 Task: Check the sale-to-list ratio of washer and dry in the last 1 year.
Action: Mouse moved to (931, 229)
Screenshot: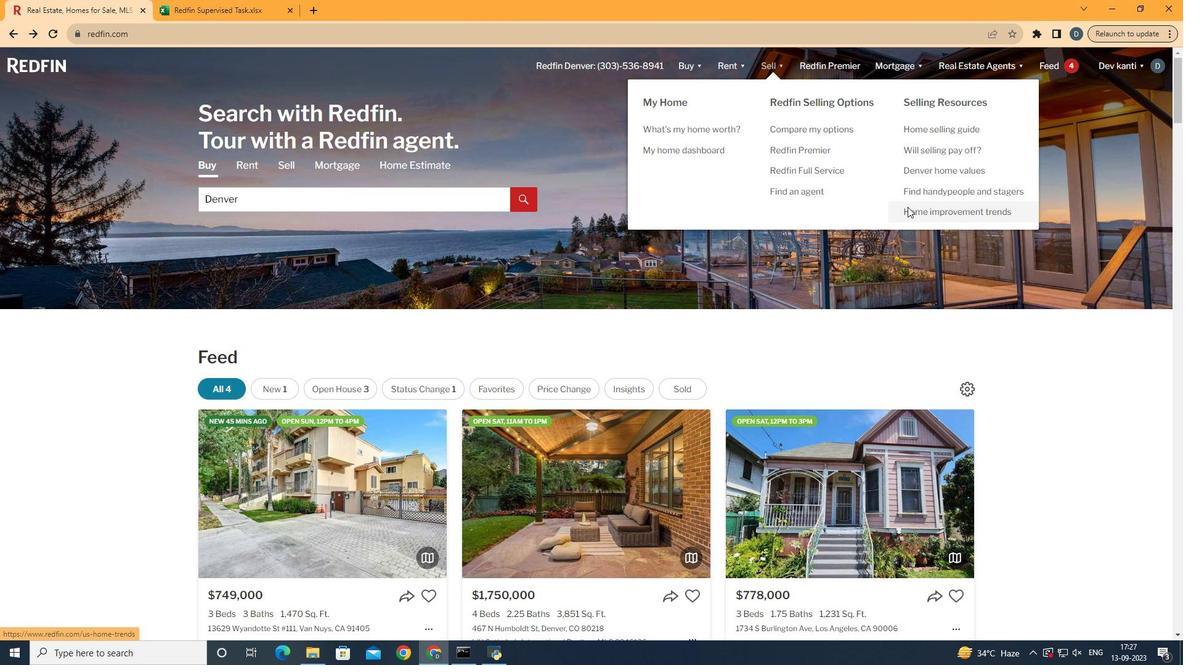 
Action: Mouse pressed left at (931, 229)
Screenshot: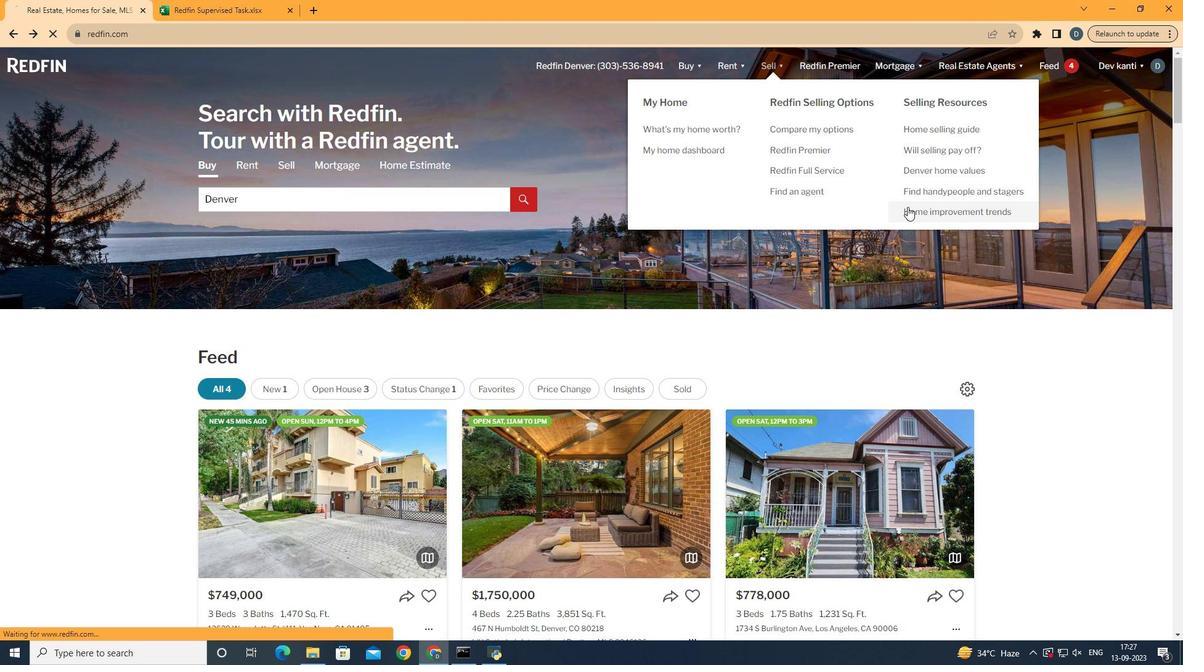 
Action: Mouse moved to (322, 262)
Screenshot: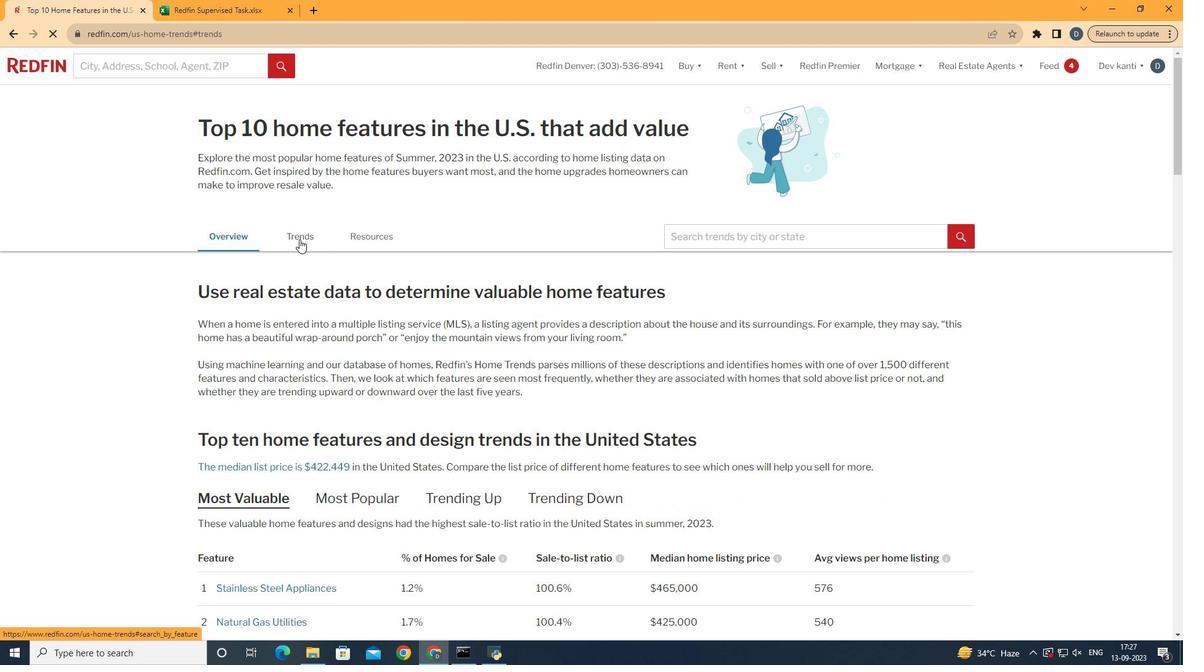 
Action: Mouse pressed left at (322, 262)
Screenshot: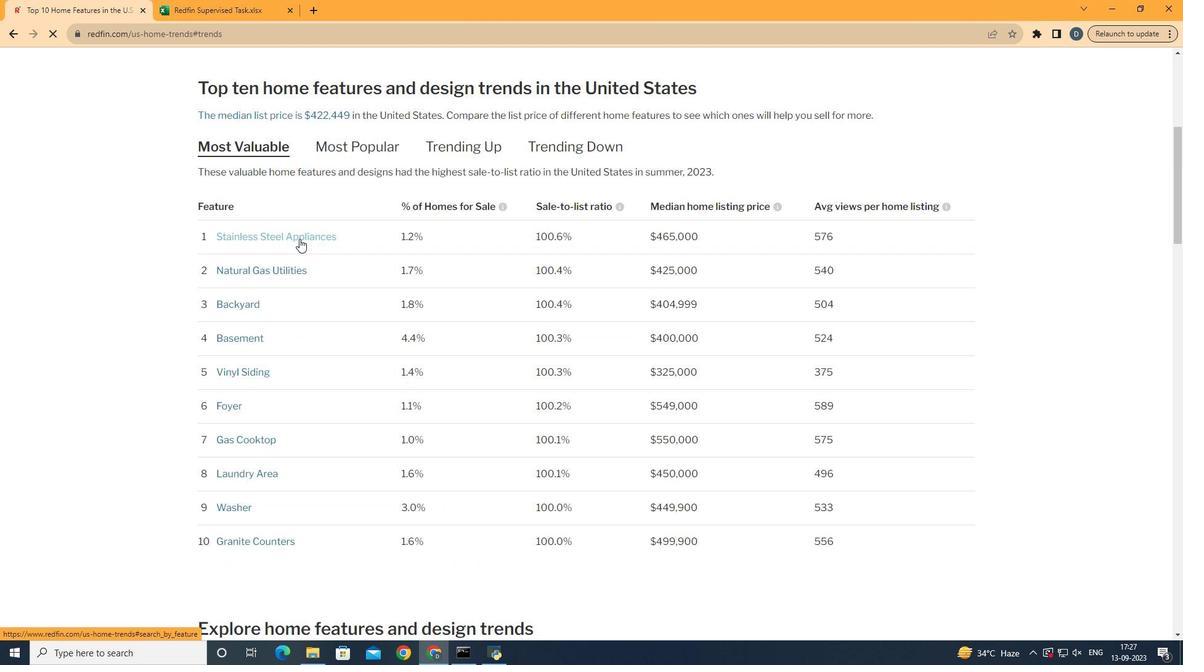 
Action: Mouse moved to (746, 288)
Screenshot: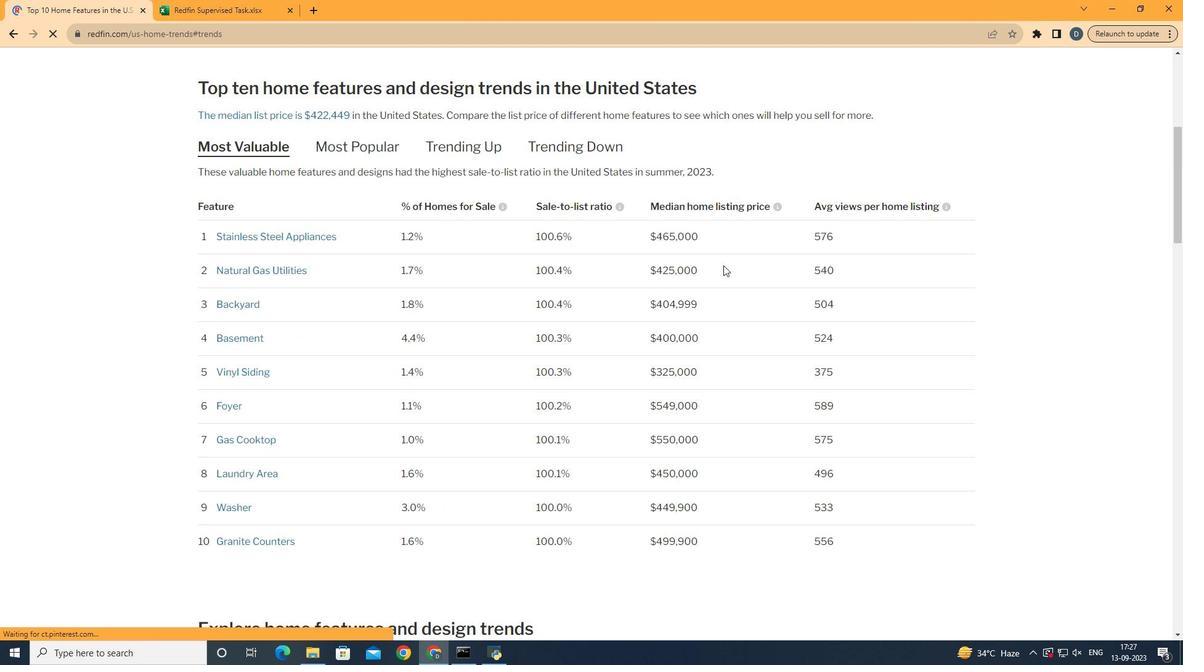 
Action: Mouse scrolled (746, 287) with delta (0, 0)
Screenshot: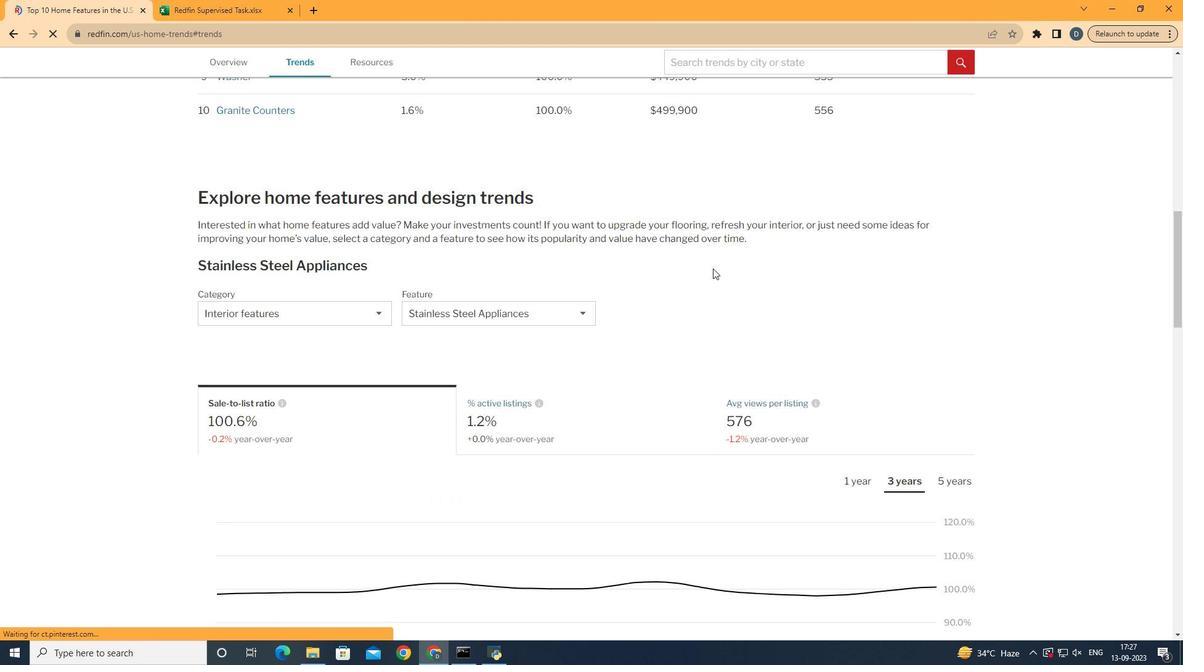 
Action: Mouse scrolled (746, 287) with delta (0, 0)
Screenshot: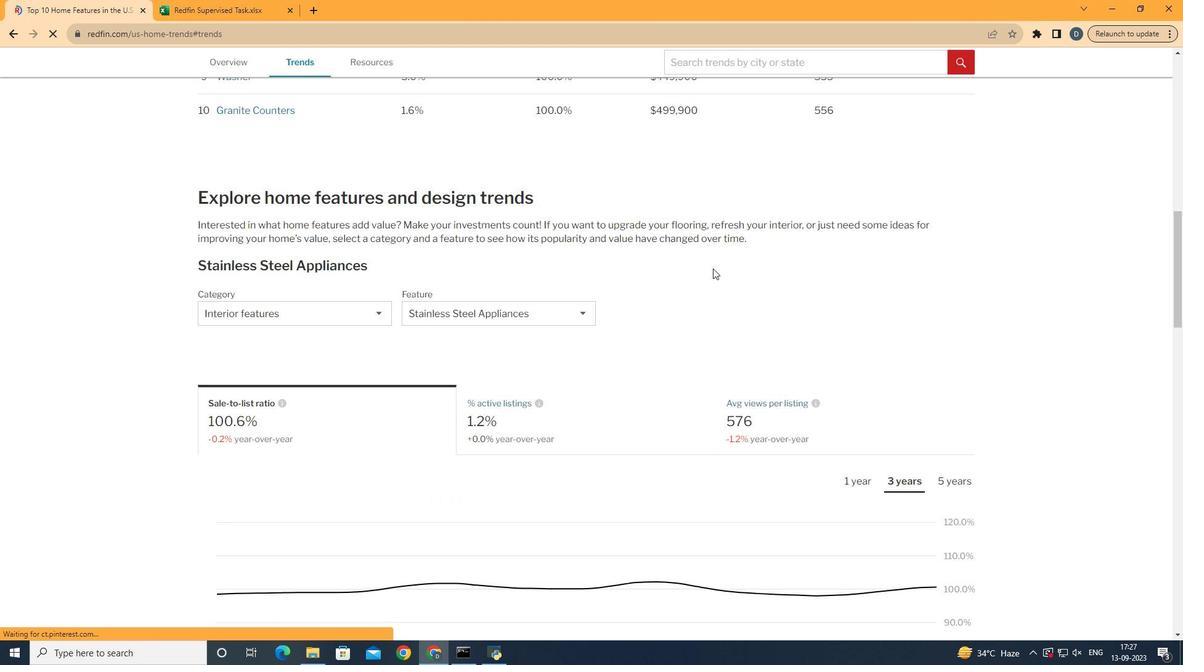 
Action: Mouse scrolled (746, 287) with delta (0, 0)
Screenshot: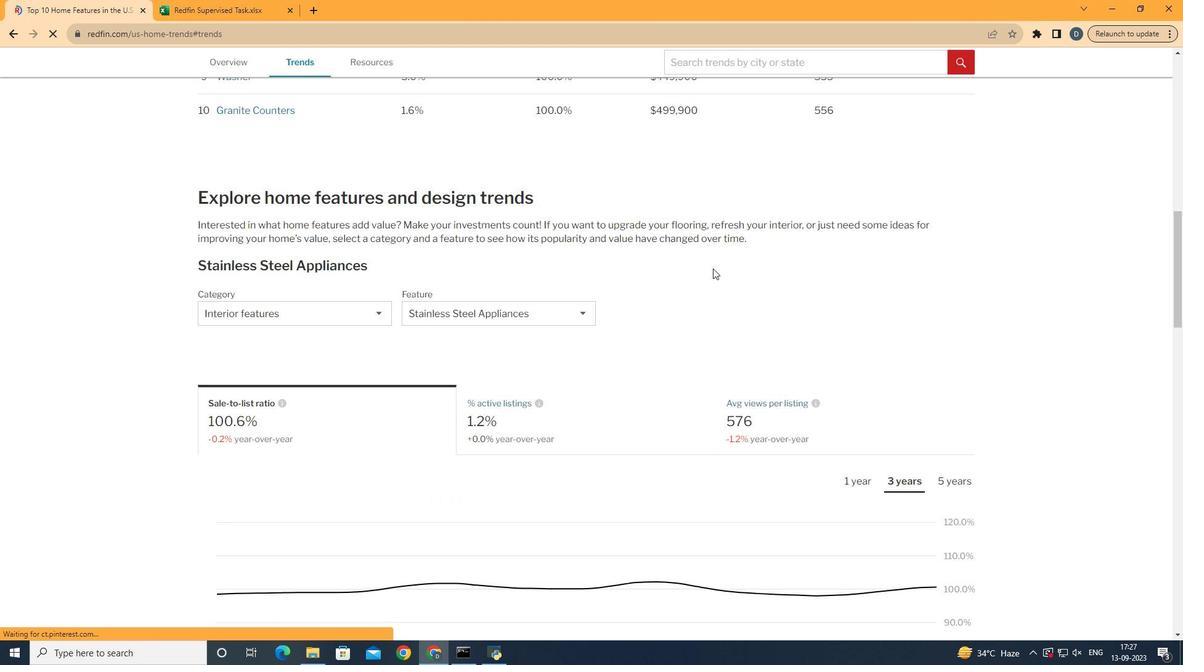 
Action: Mouse scrolled (746, 287) with delta (0, 0)
Screenshot: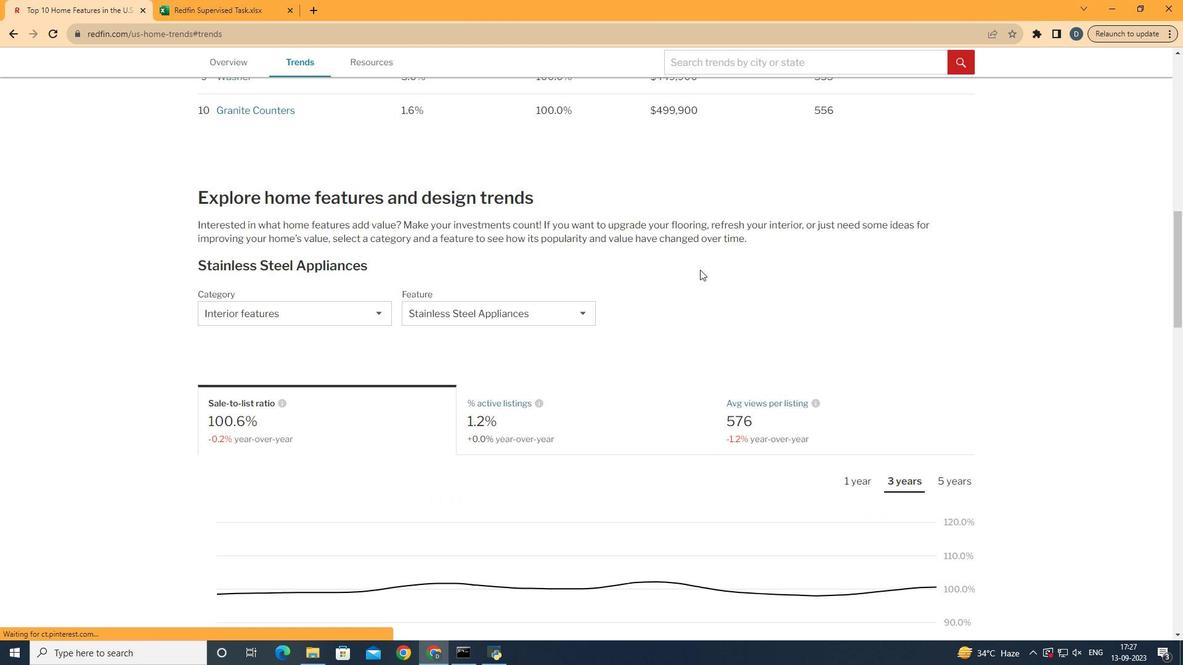 
Action: Mouse scrolled (746, 287) with delta (0, 0)
Screenshot: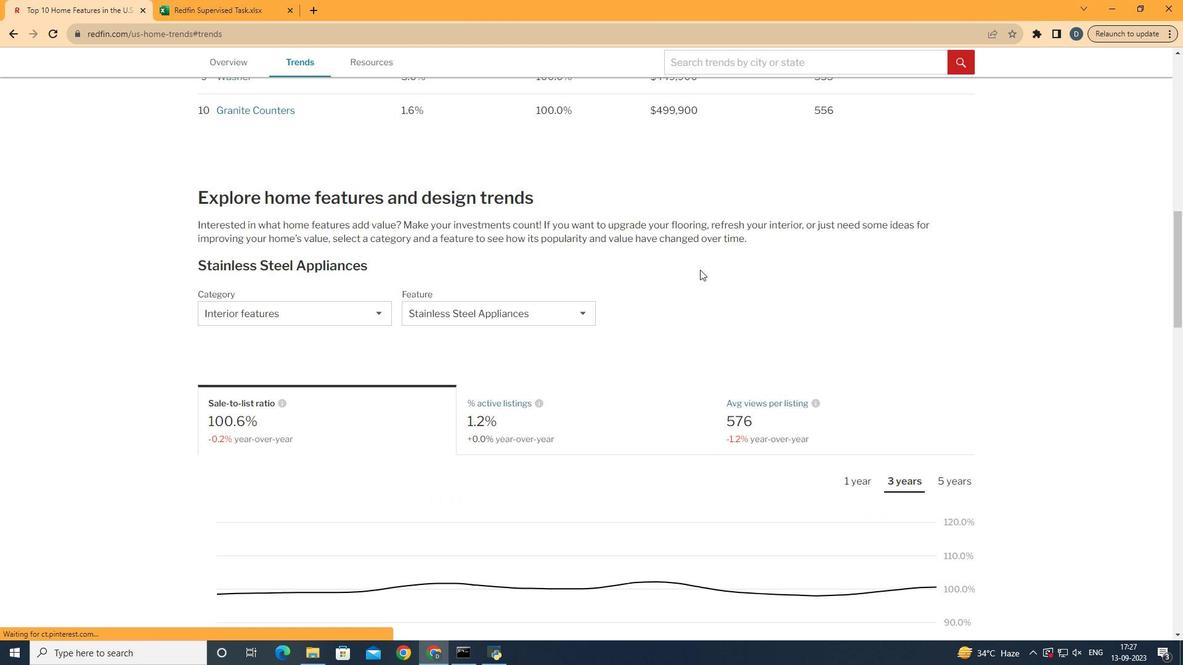 
Action: Mouse scrolled (746, 287) with delta (0, 0)
Screenshot: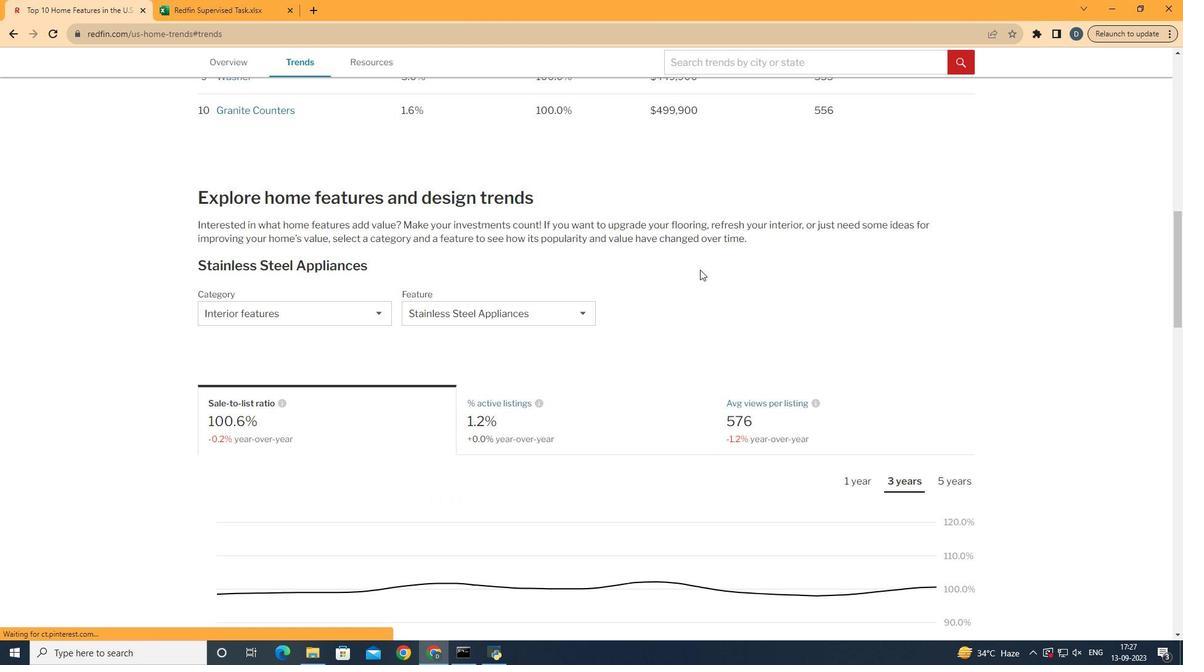 
Action: Mouse scrolled (746, 287) with delta (0, 0)
Screenshot: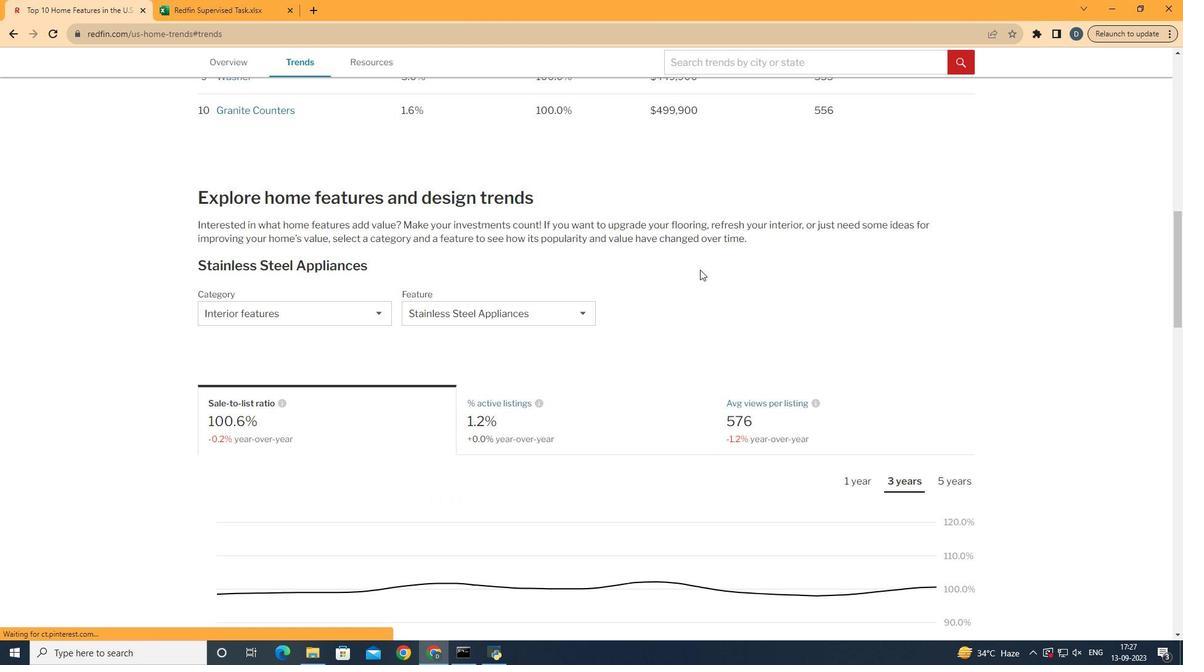 
Action: Mouse moved to (367, 335)
Screenshot: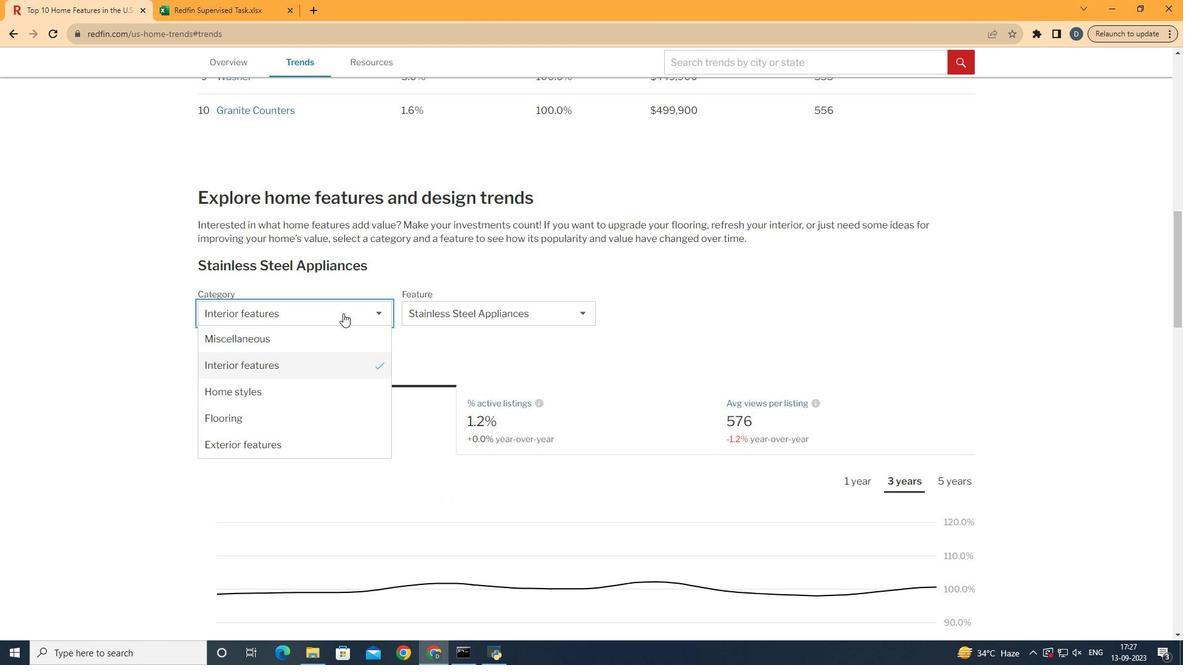 
Action: Mouse pressed left at (367, 335)
Screenshot: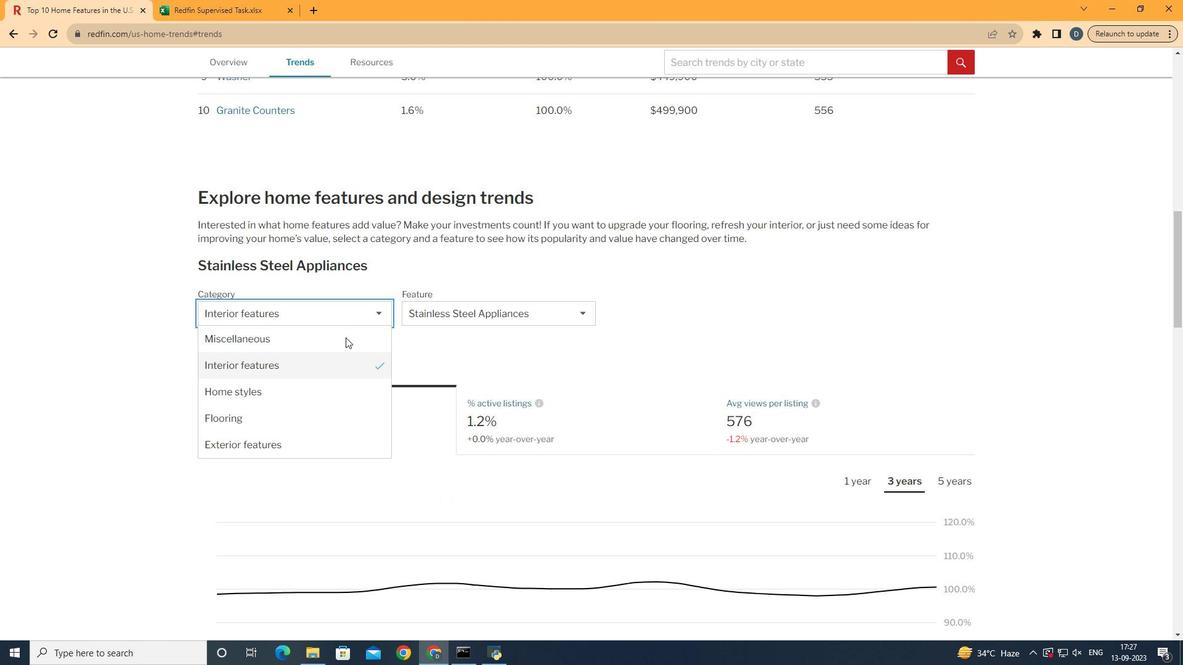 
Action: Mouse moved to (378, 388)
Screenshot: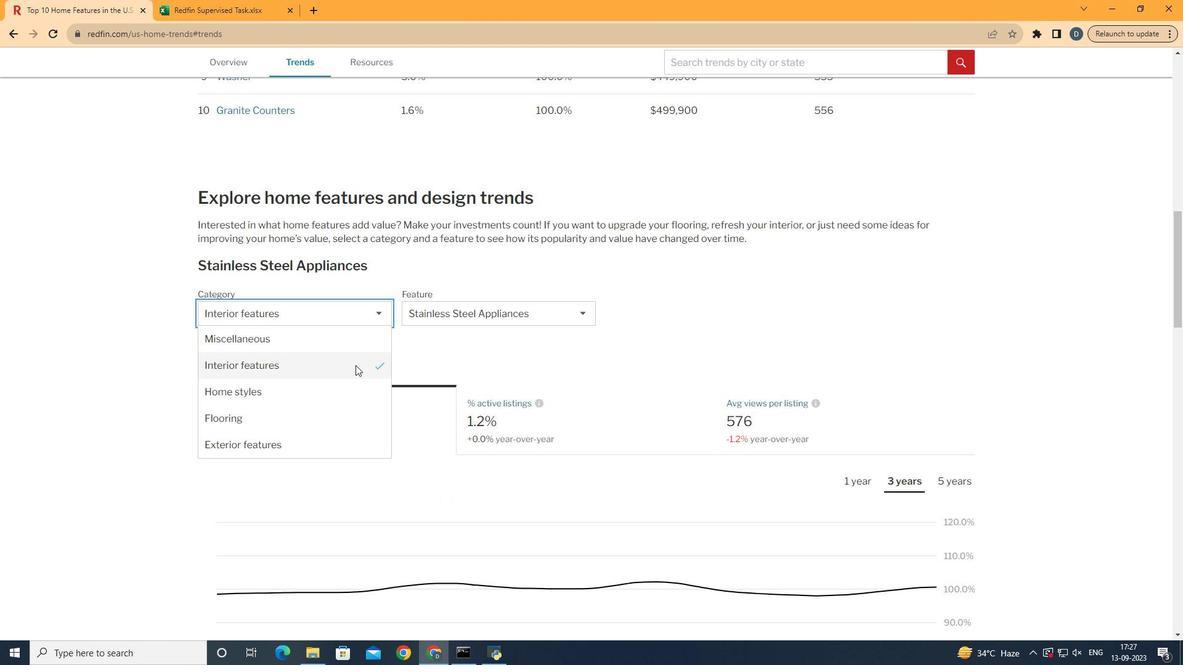
Action: Mouse pressed left at (378, 388)
Screenshot: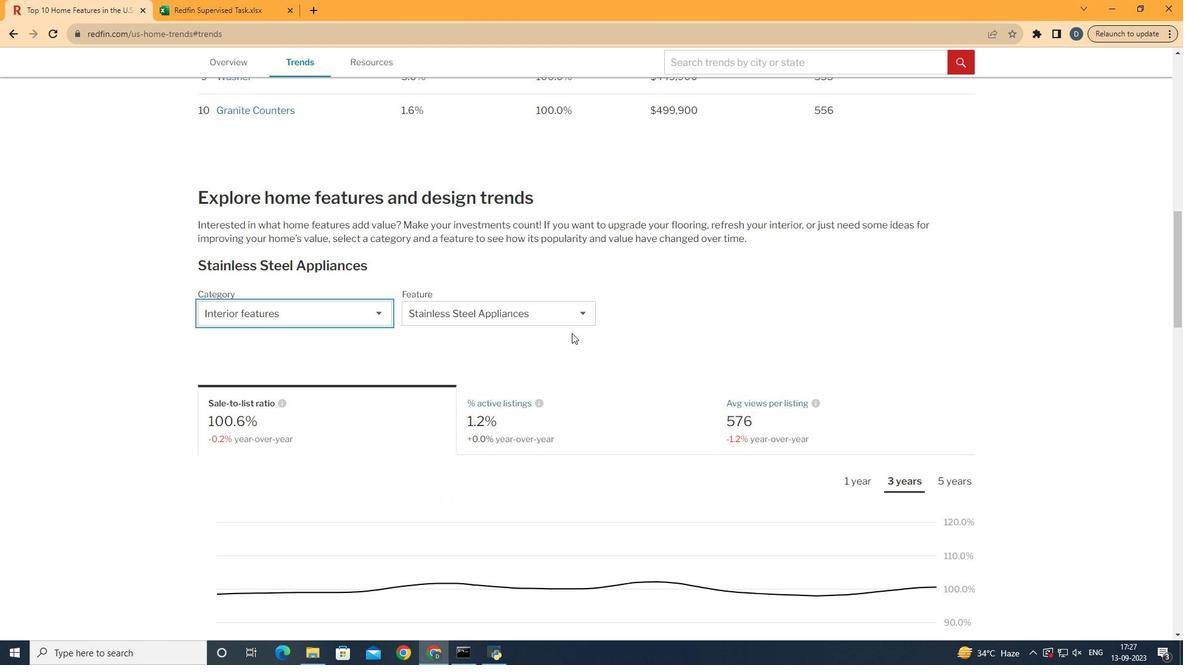 
Action: Mouse moved to (583, 332)
Screenshot: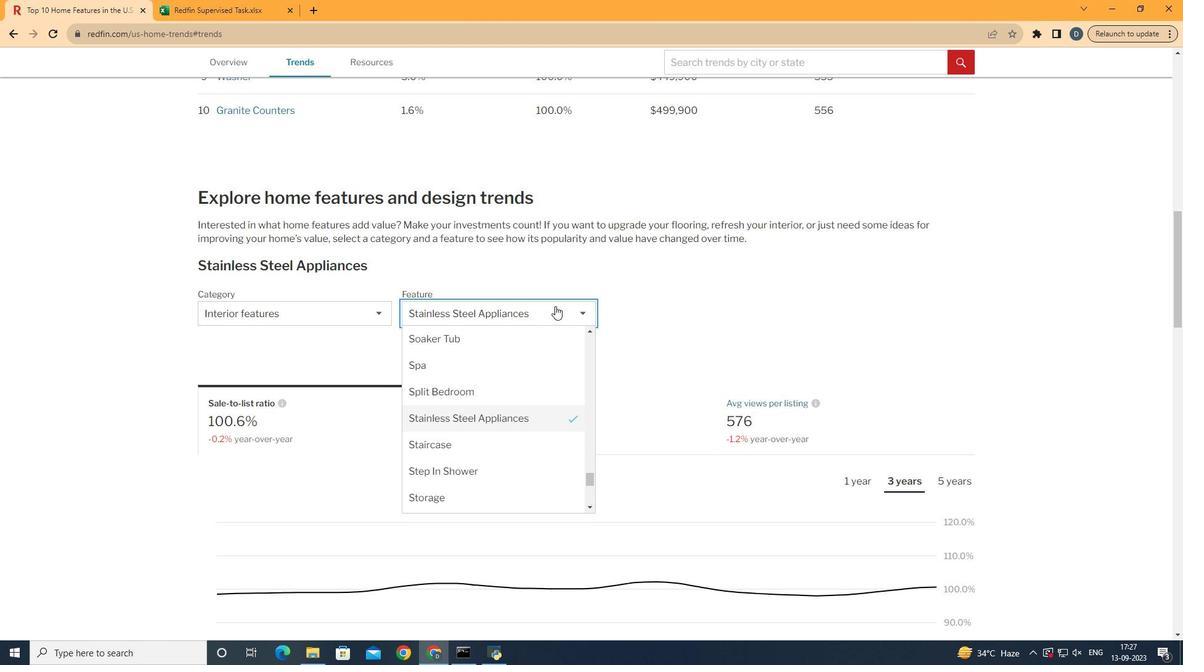 
Action: Mouse pressed left at (583, 332)
Screenshot: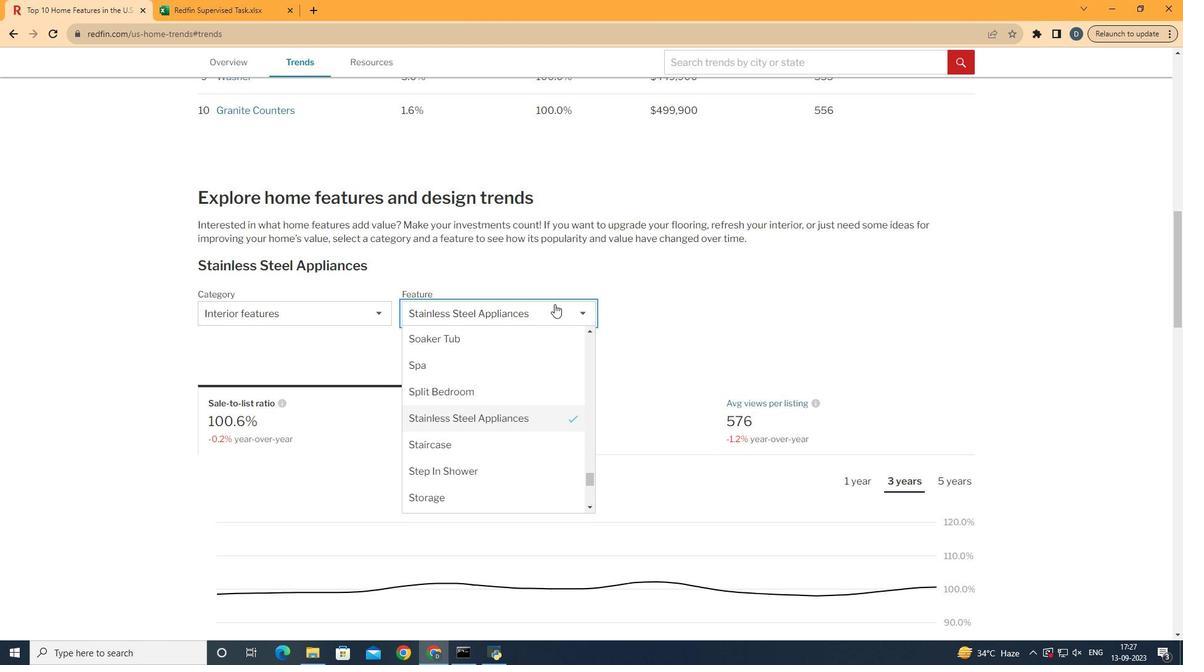 
Action: Mouse moved to (572, 426)
Screenshot: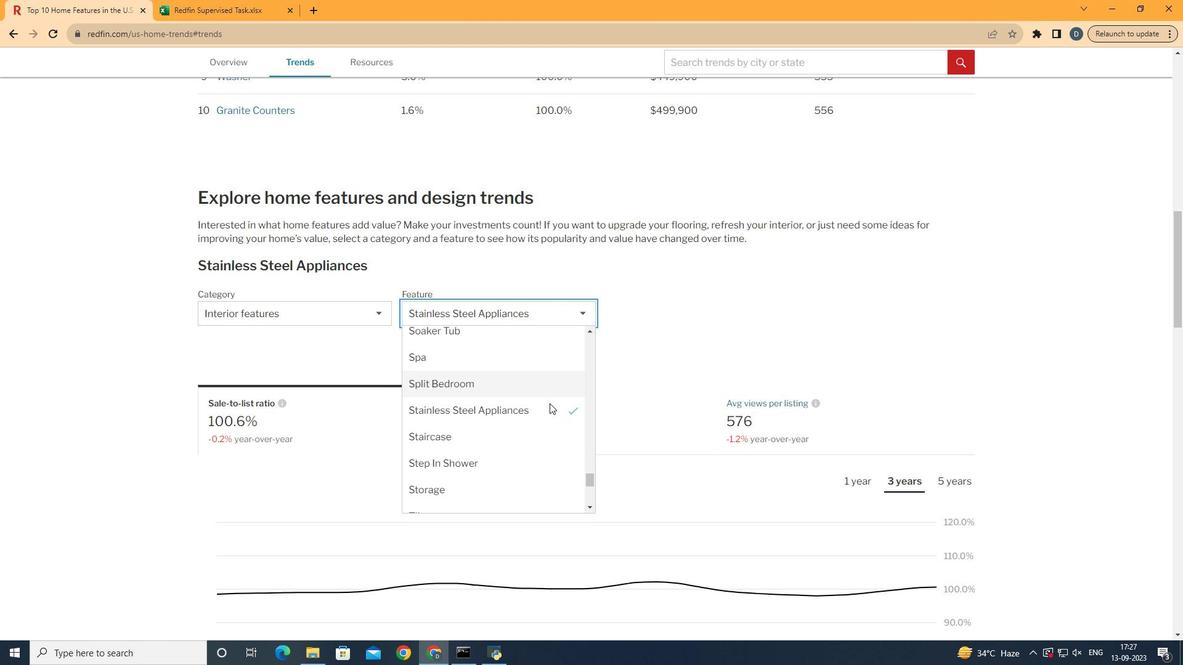 
Action: Mouse scrolled (572, 426) with delta (0, 0)
Screenshot: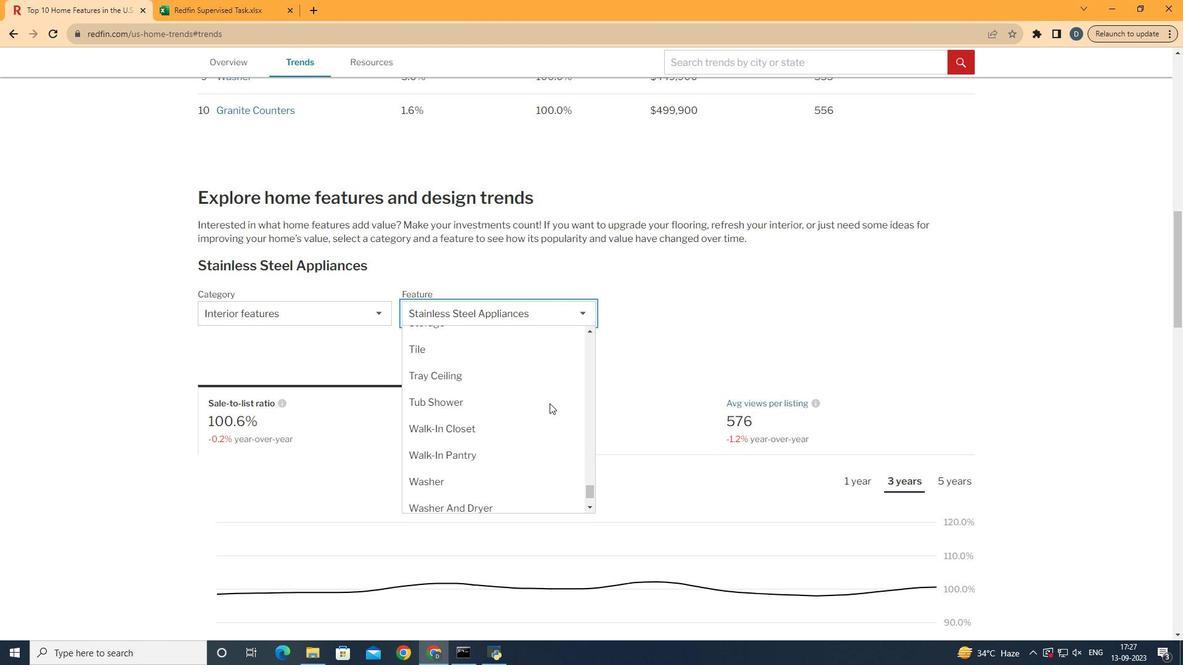 
Action: Mouse scrolled (572, 426) with delta (0, 0)
Screenshot: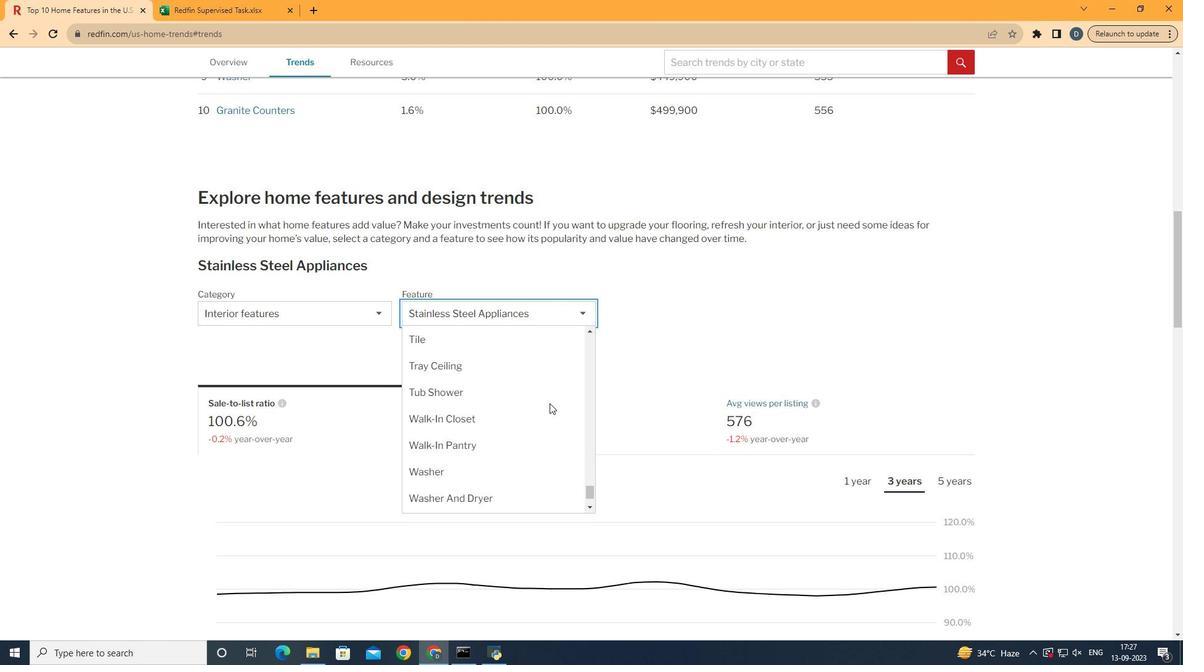 
Action: Mouse scrolled (572, 426) with delta (0, 0)
Screenshot: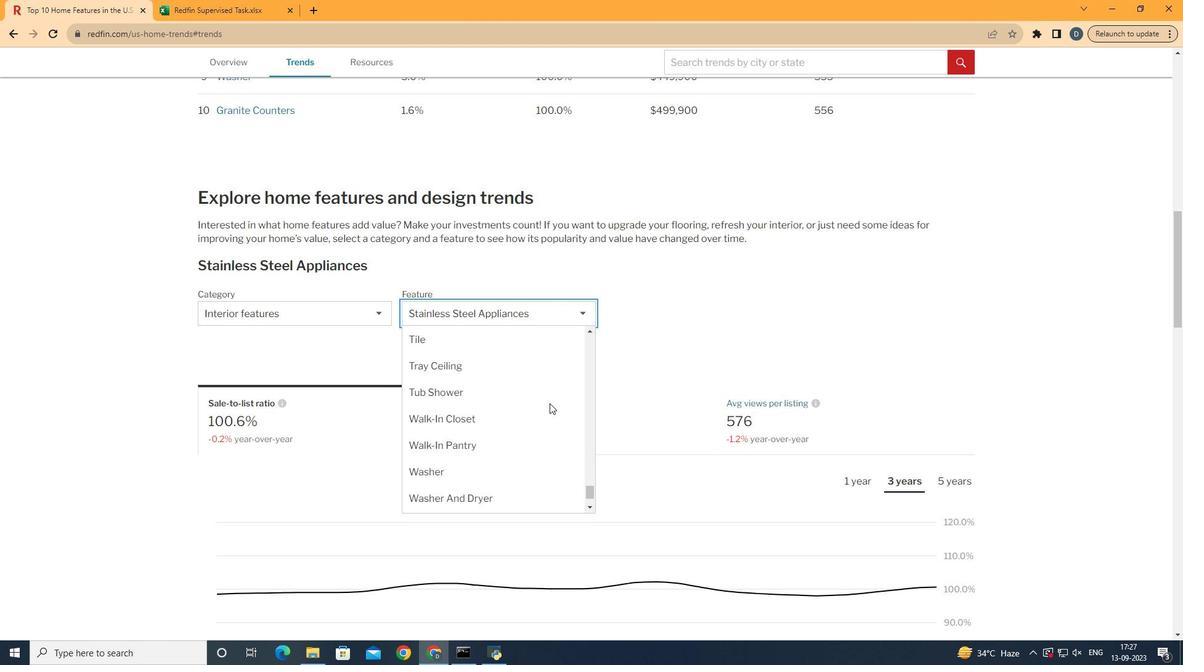 
Action: Mouse moved to (553, 495)
Screenshot: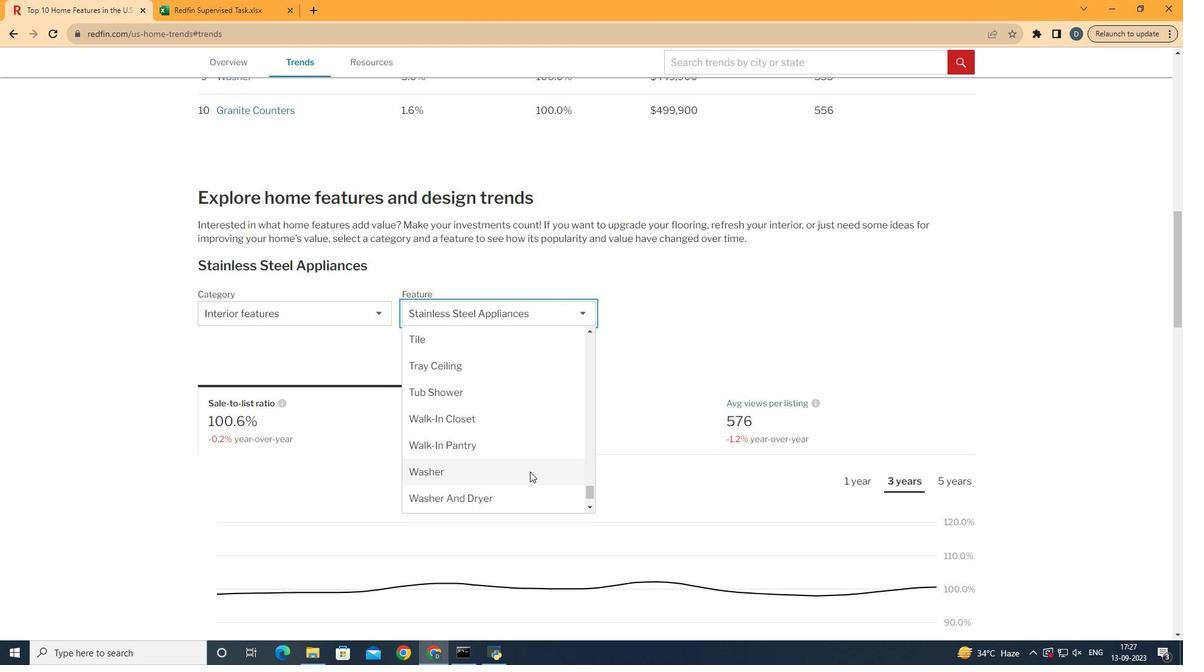 
Action: Mouse pressed left at (553, 495)
Screenshot: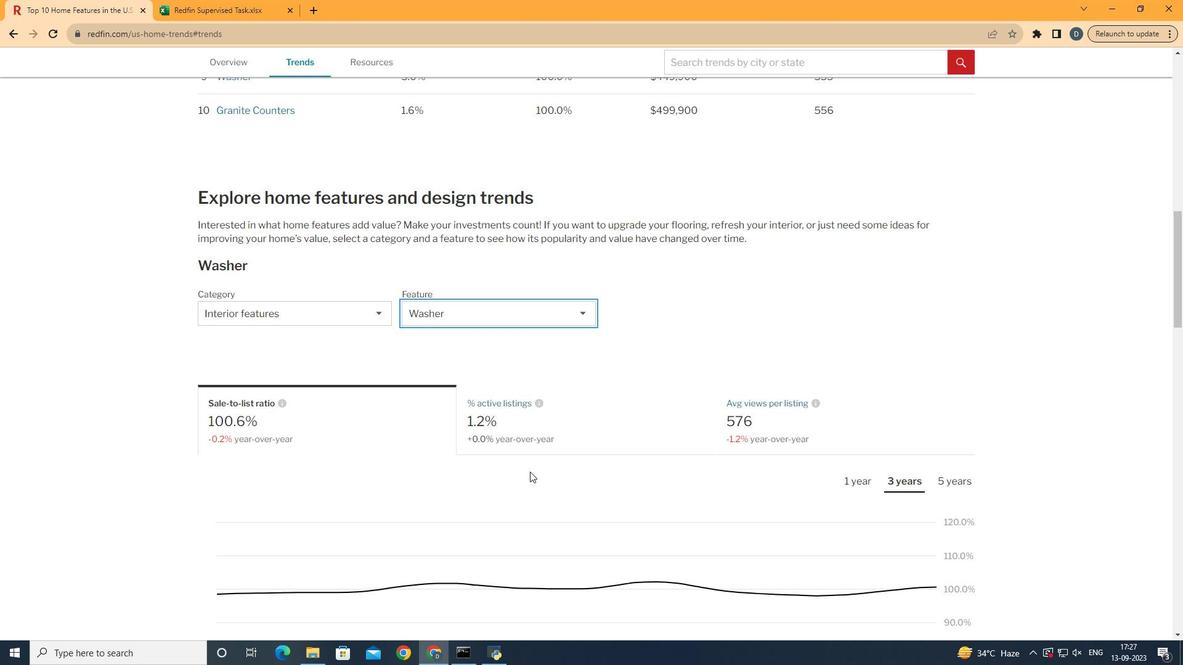 
Action: Mouse moved to (591, 332)
Screenshot: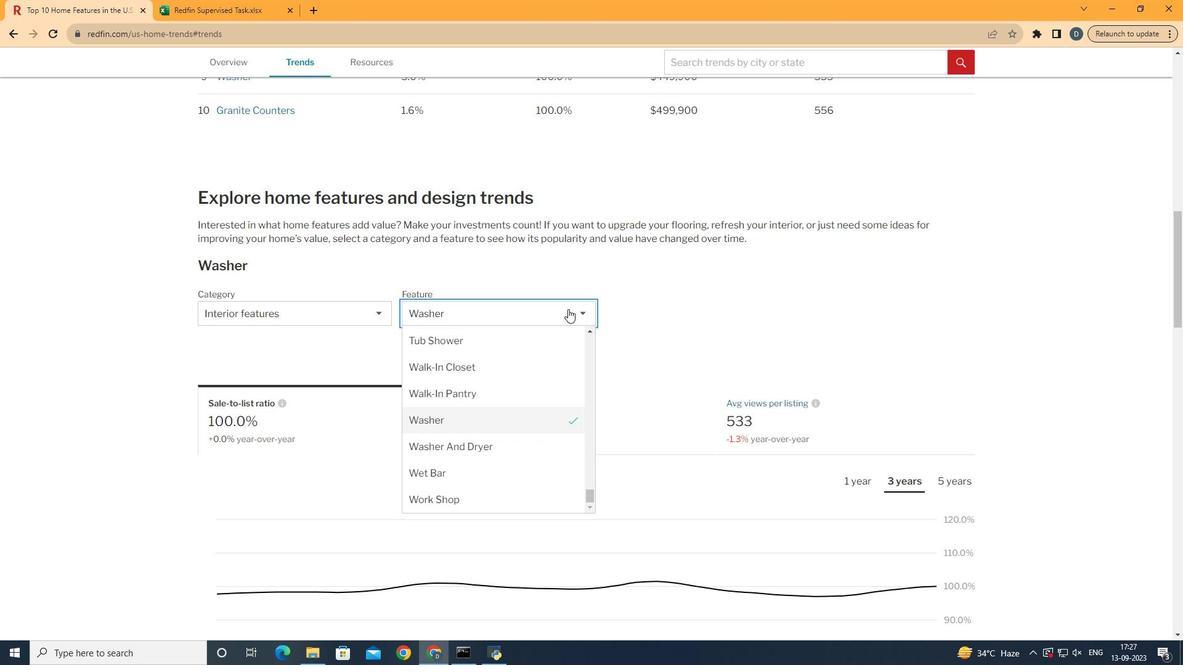 
Action: Mouse pressed left at (591, 332)
Screenshot: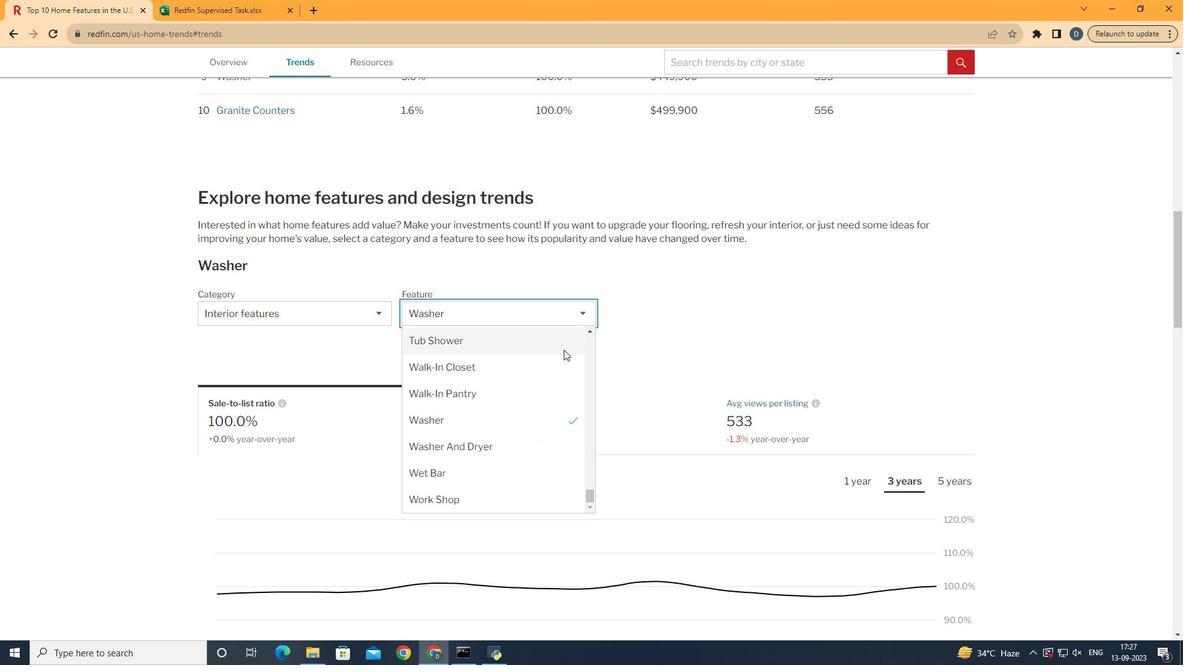 
Action: Mouse moved to (577, 420)
Screenshot: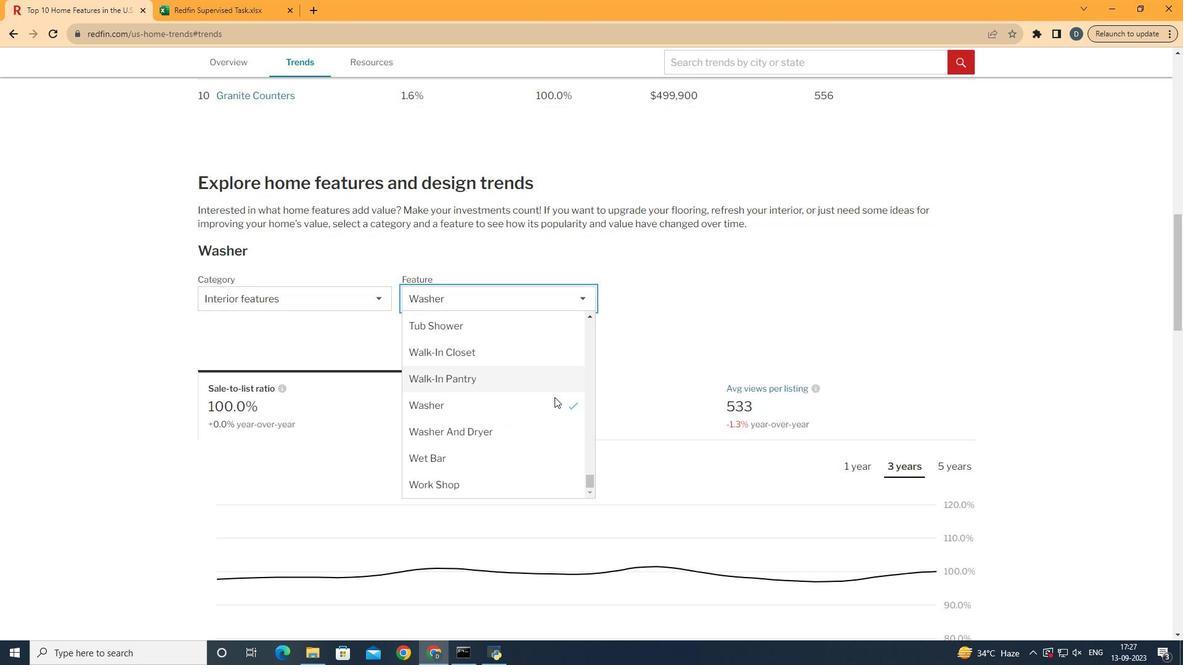
Action: Mouse scrolled (577, 419) with delta (0, 0)
Screenshot: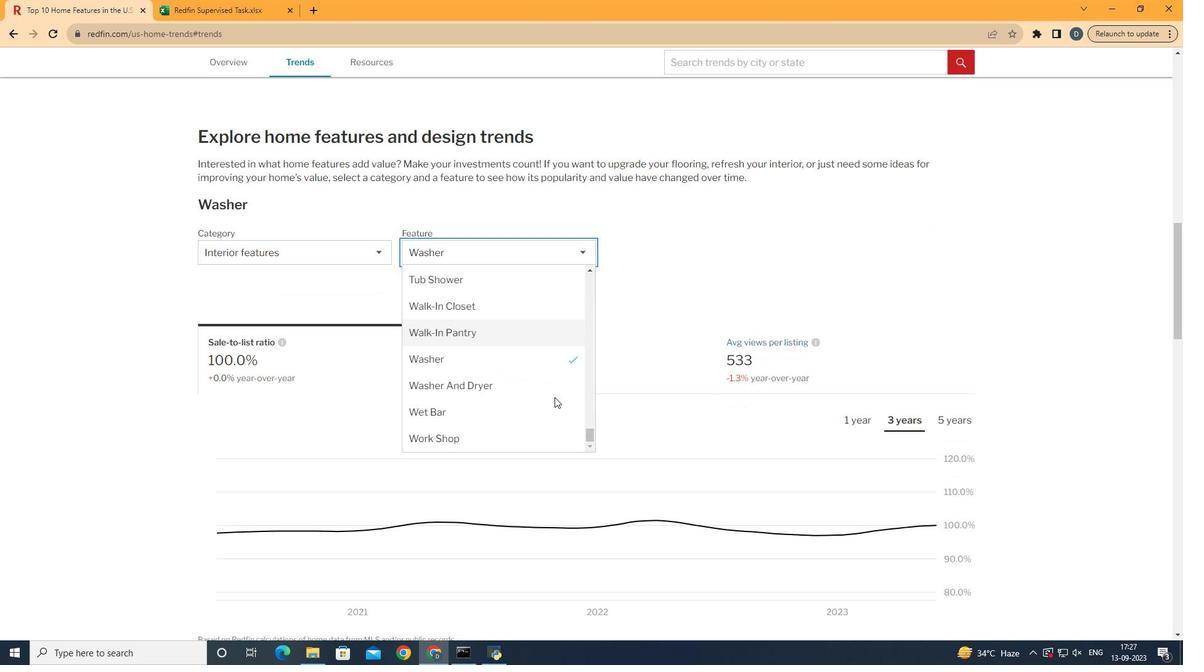 
Action: Mouse moved to (582, 408)
Screenshot: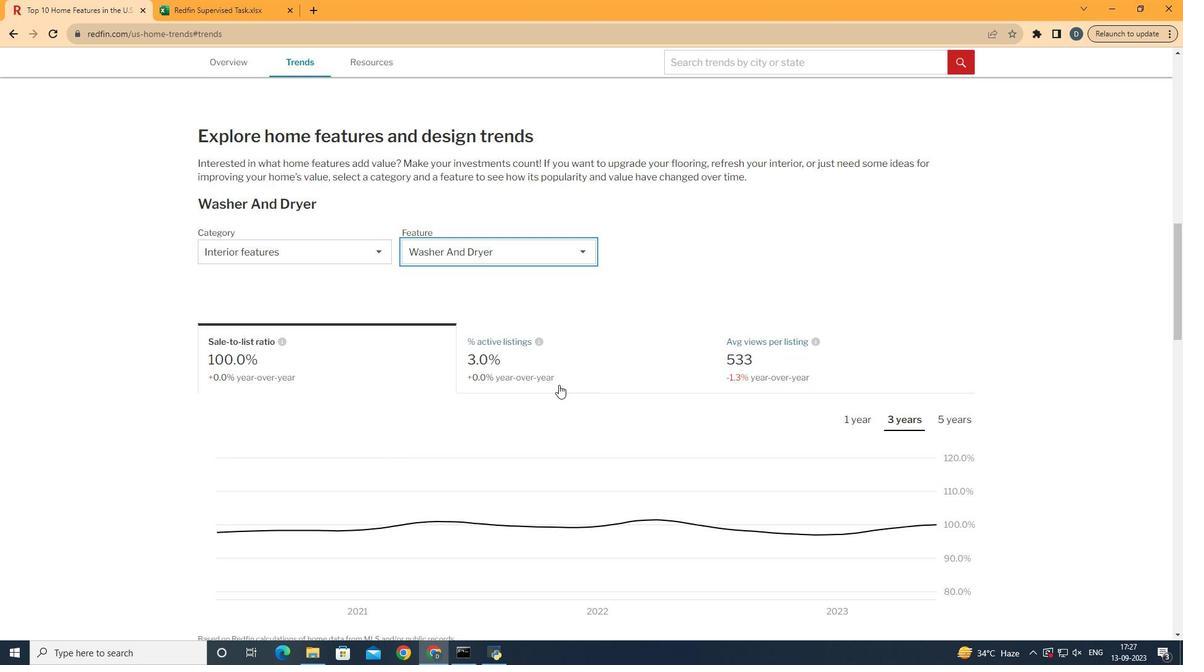 
Action: Mouse pressed left at (582, 408)
Screenshot: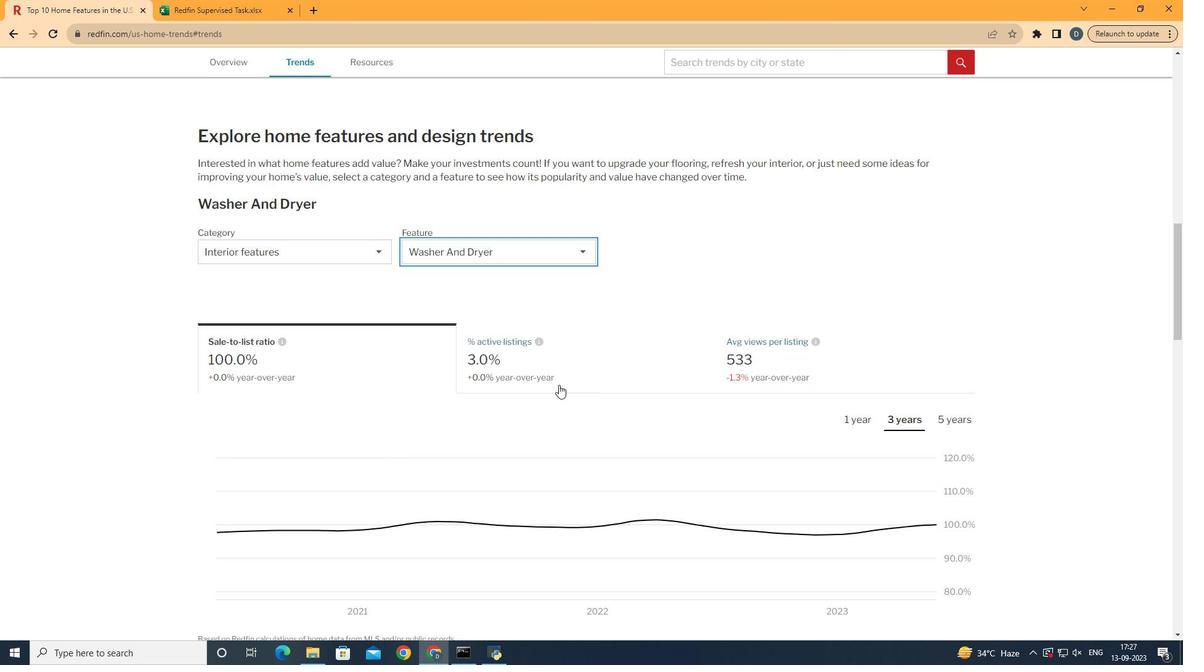 
Action: Mouse moved to (374, 387)
Screenshot: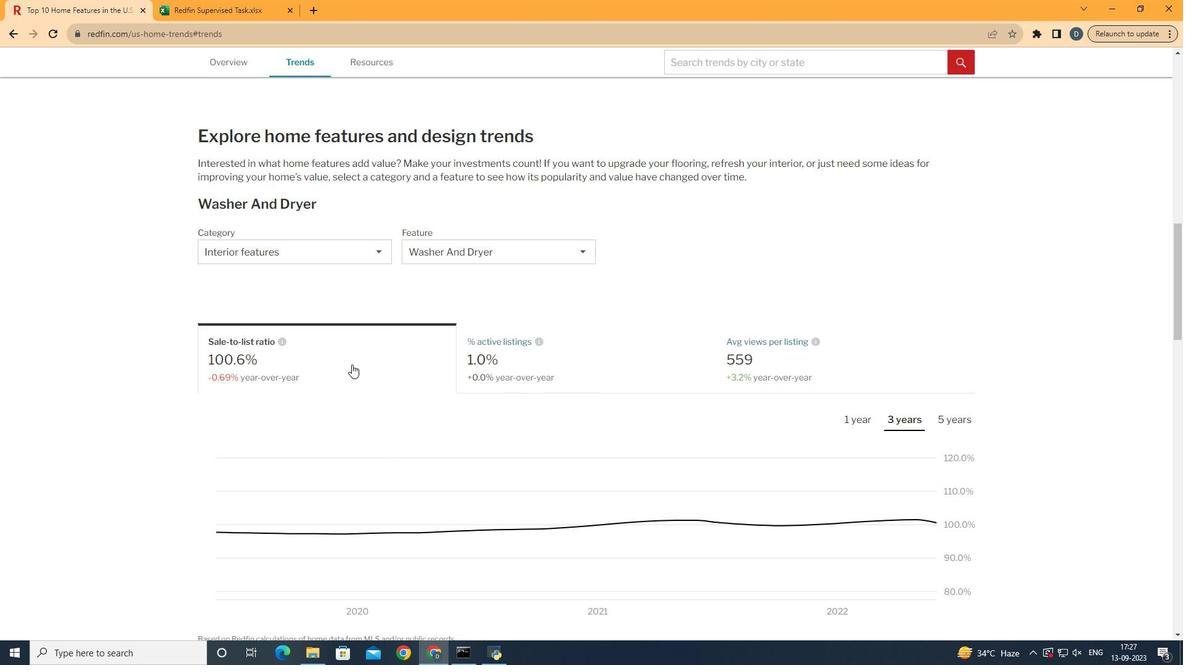 
Action: Mouse pressed left at (374, 387)
Screenshot: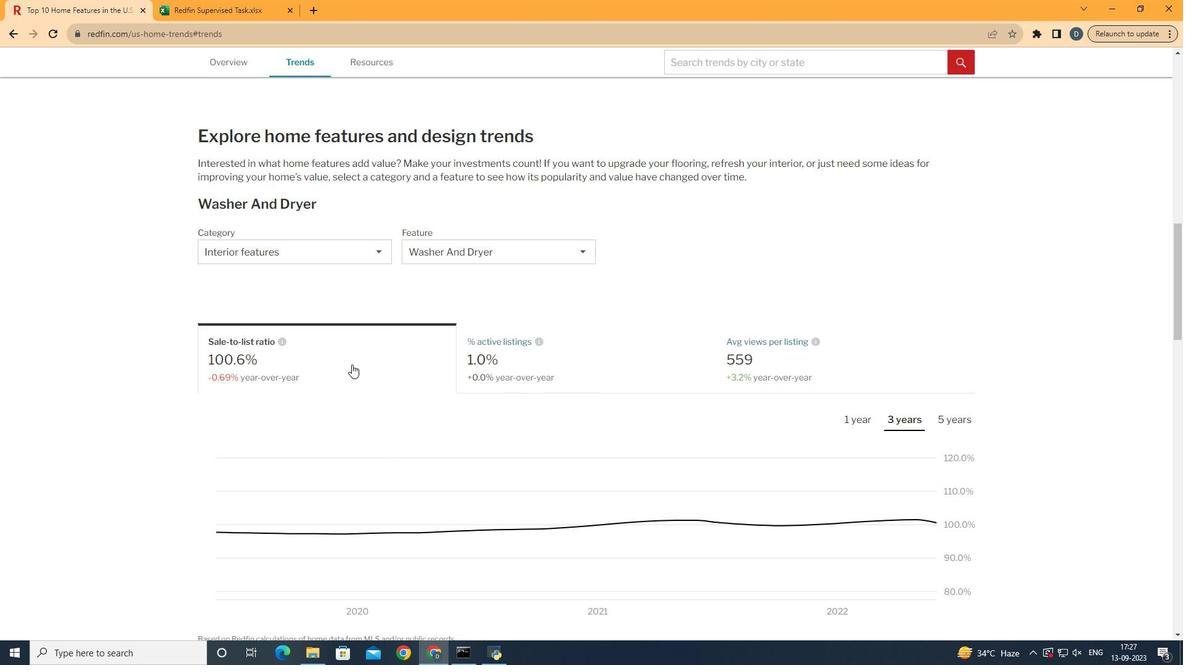 
Action: Mouse moved to (899, 249)
Screenshot: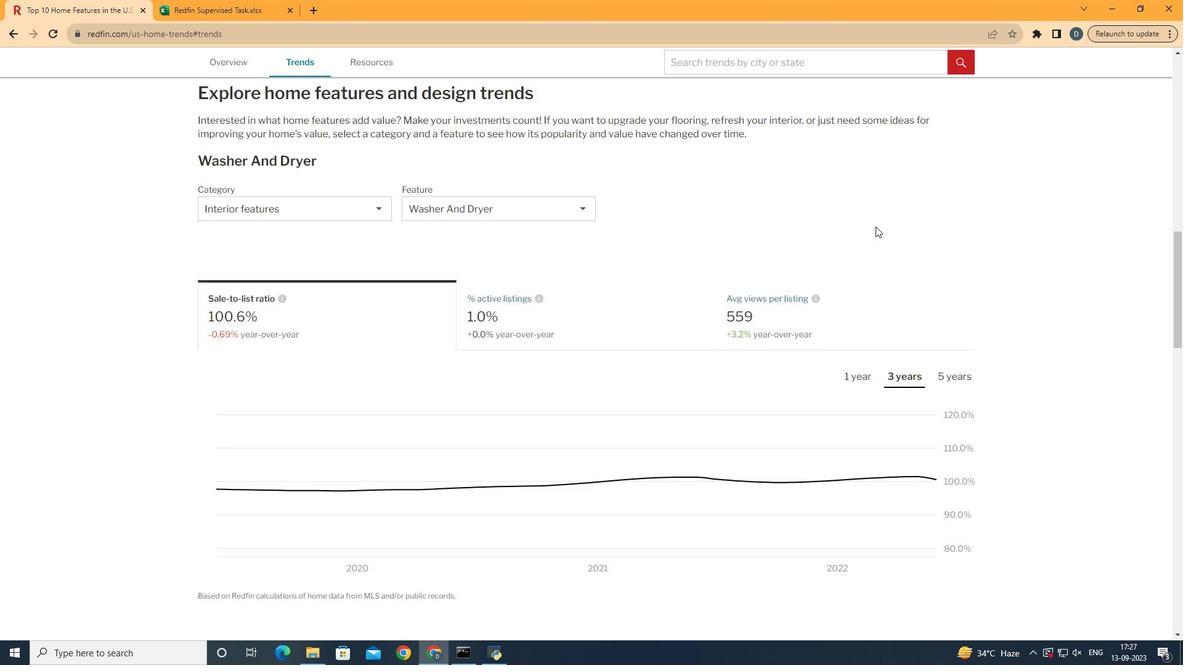 
Action: Mouse scrolled (899, 249) with delta (0, 0)
Screenshot: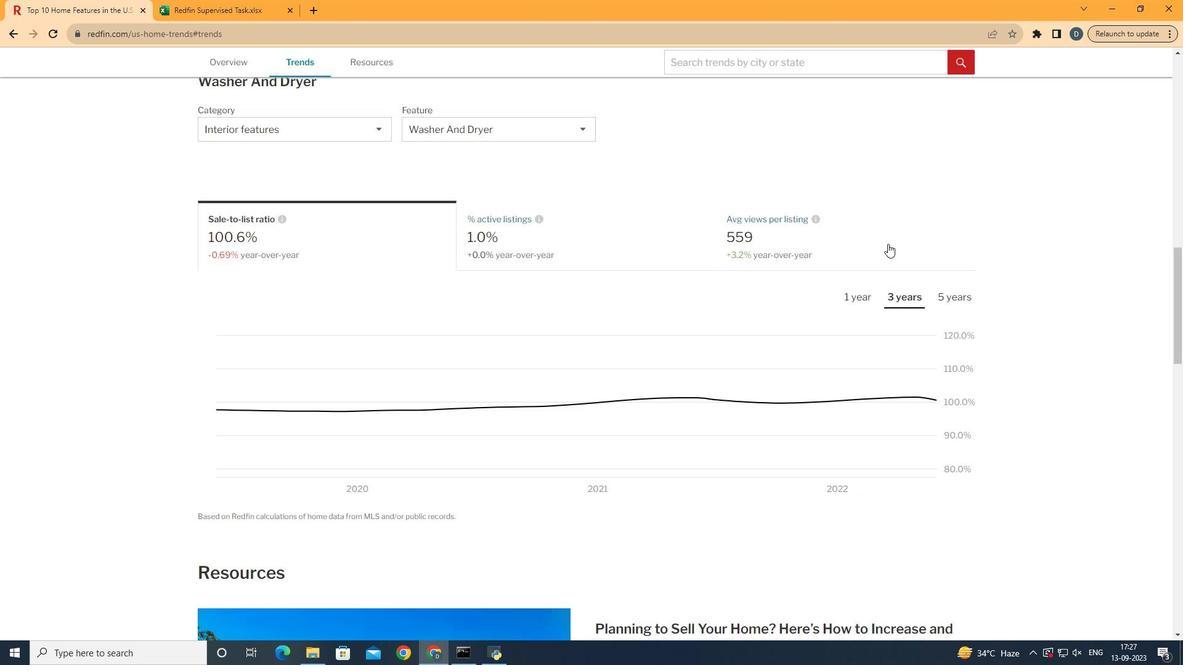 
Action: Mouse scrolled (899, 249) with delta (0, 0)
Screenshot: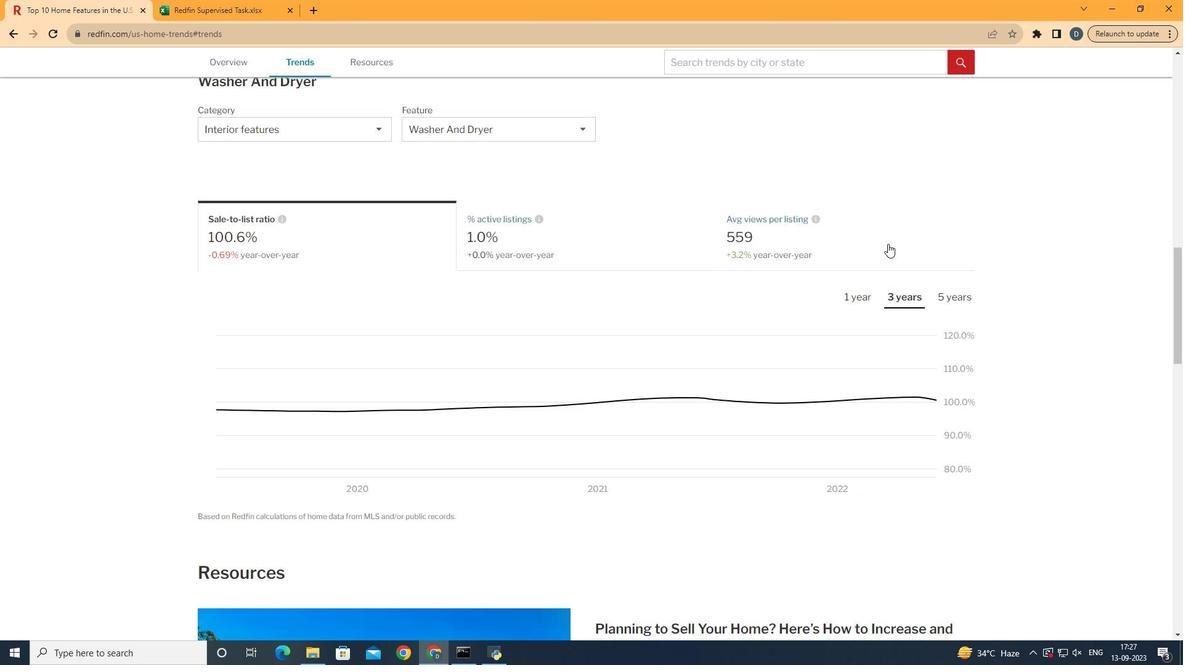
Action: Mouse moved to (882, 317)
Screenshot: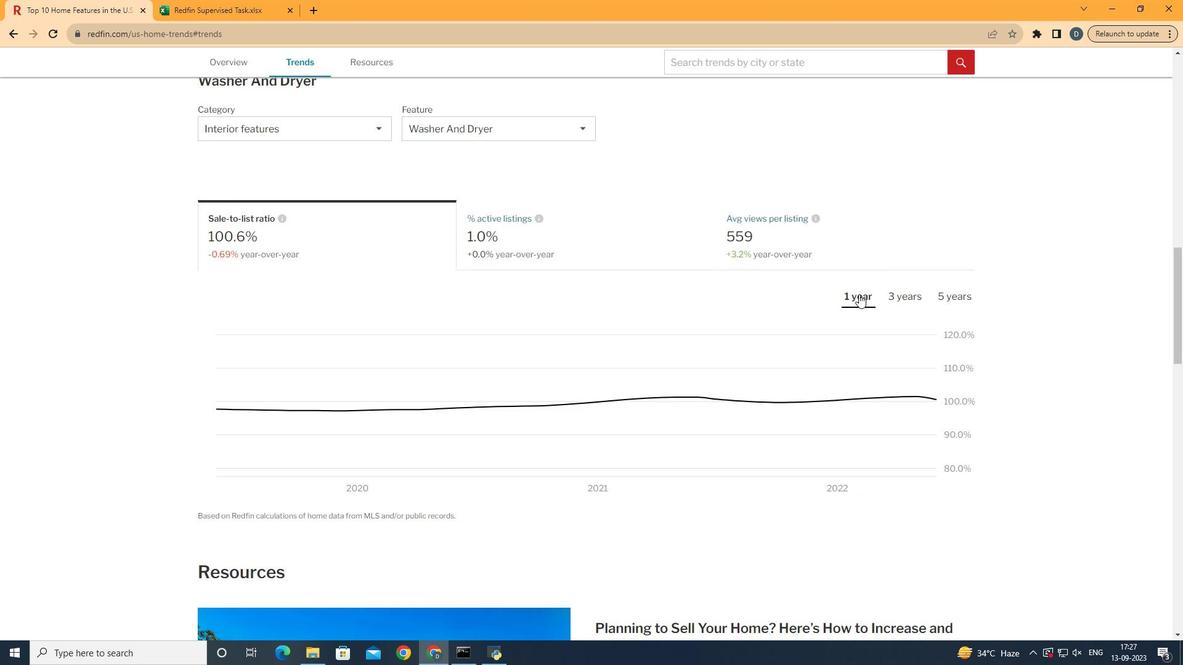 
Action: Mouse pressed left at (882, 317)
Screenshot: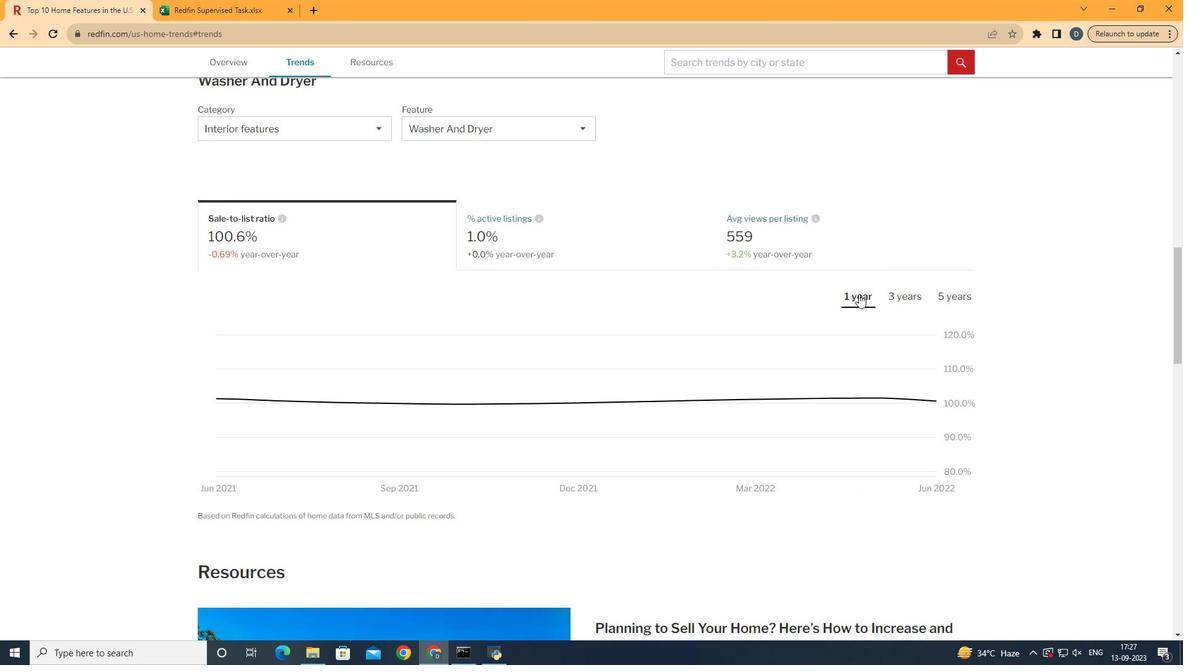 
Action: Mouse moved to (881, 318)
Screenshot: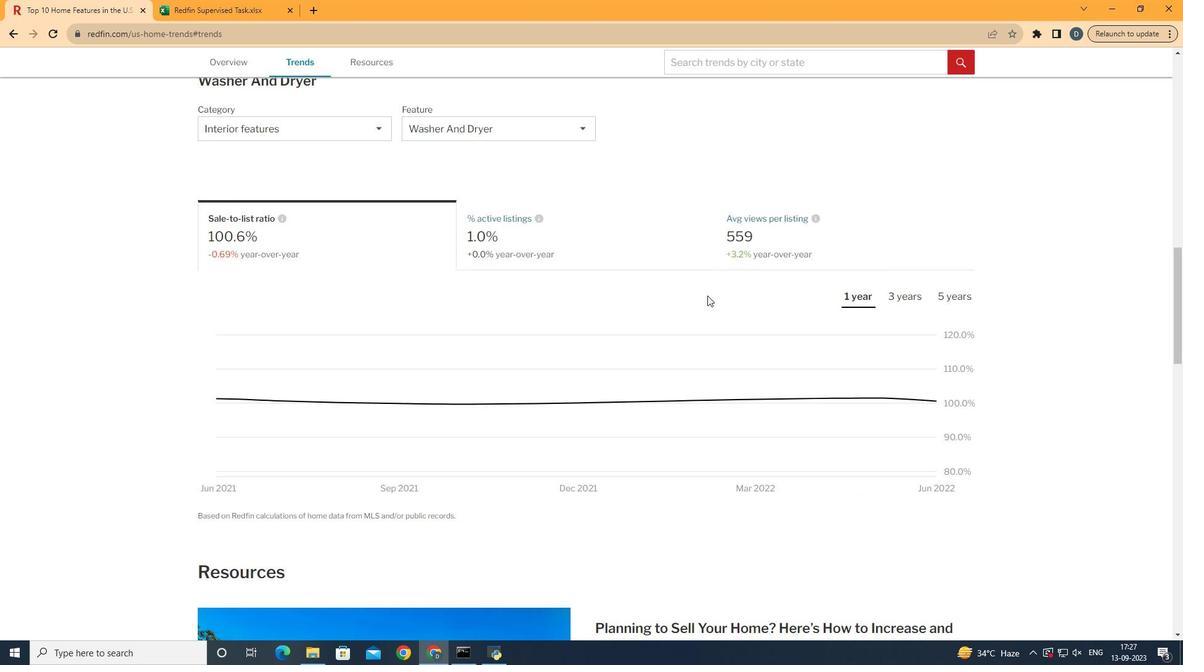 
